 Task: Select the Sydney, Melbourne Time as time zone for the schedule.
Action: Mouse moved to (294, 159)
Screenshot: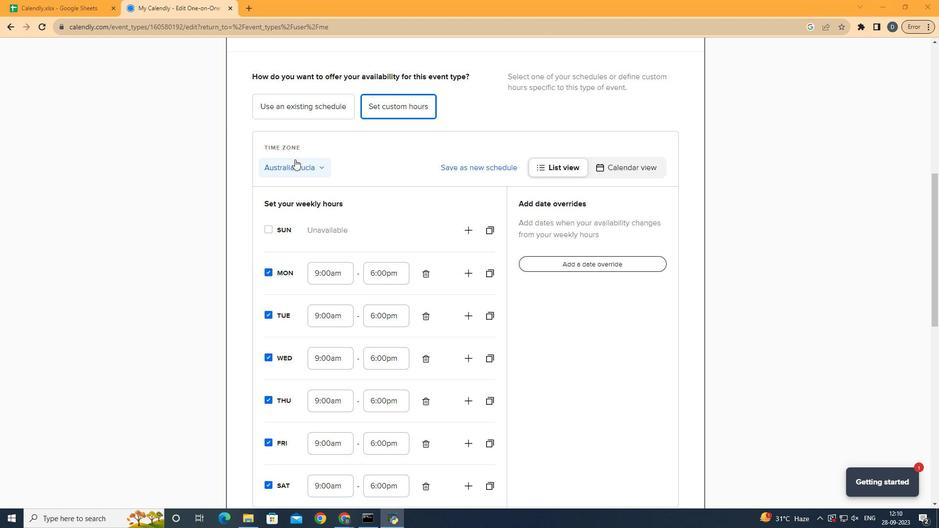 
Action: Mouse pressed left at (294, 159)
Screenshot: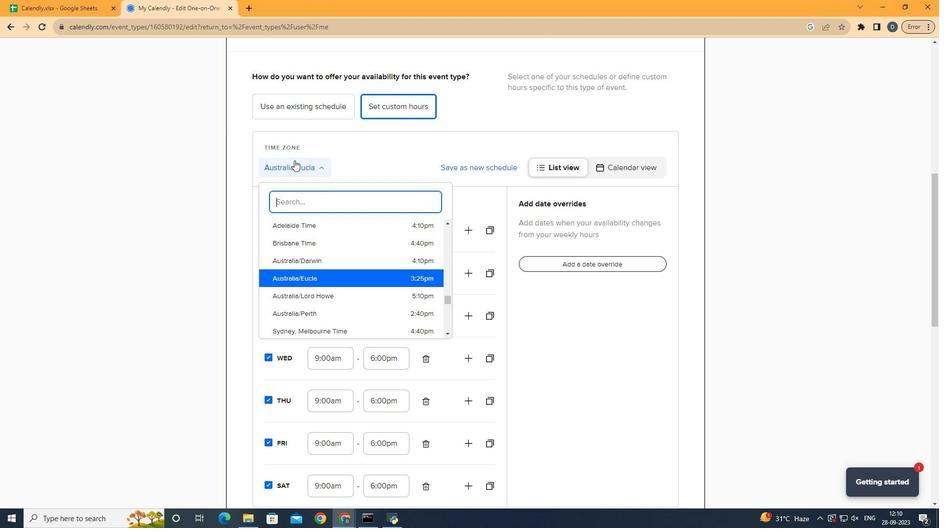 
Action: Mouse moved to (336, 262)
Screenshot: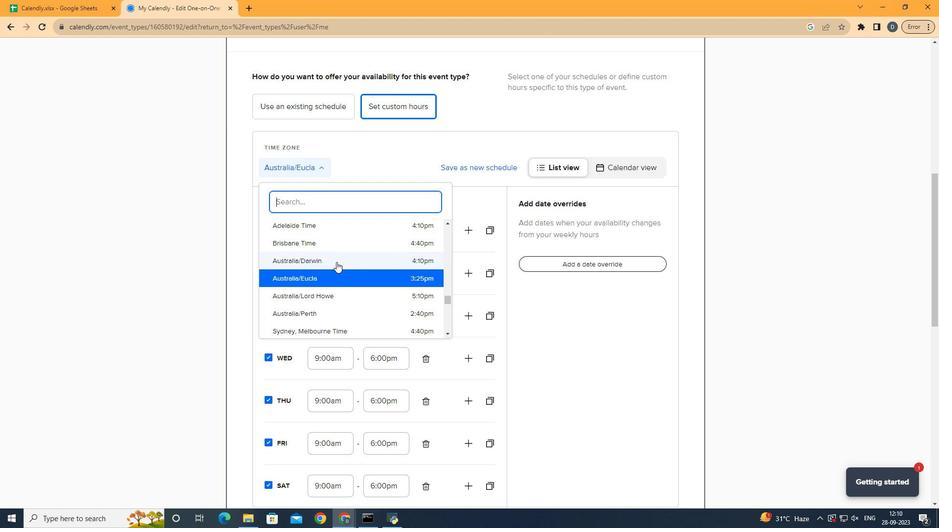 
Action: Mouse scrolled (336, 261) with delta (0, 0)
Screenshot: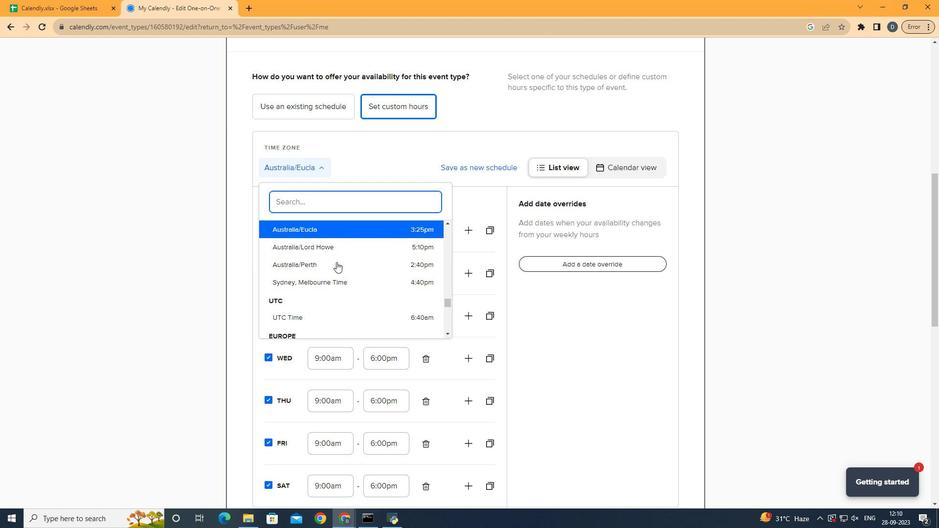 
Action: Mouse moved to (323, 278)
Screenshot: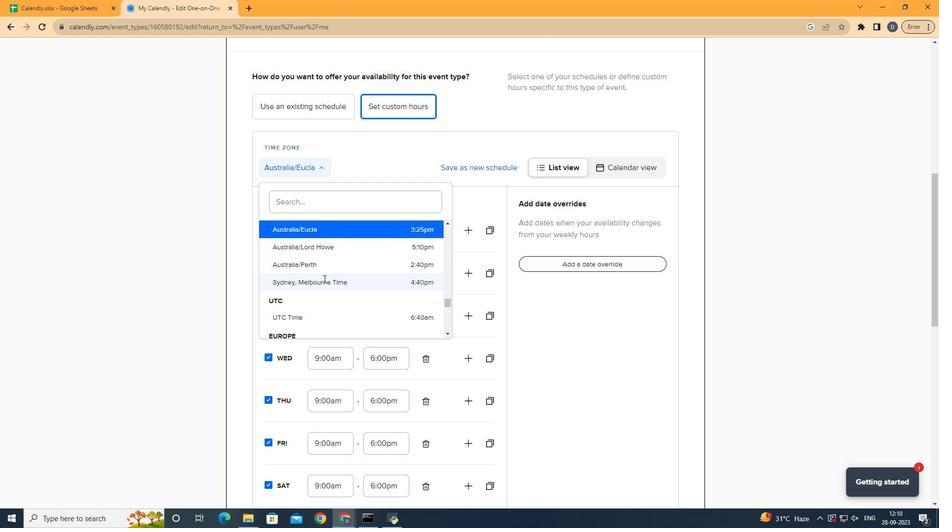 
Action: Mouse pressed left at (323, 278)
Screenshot: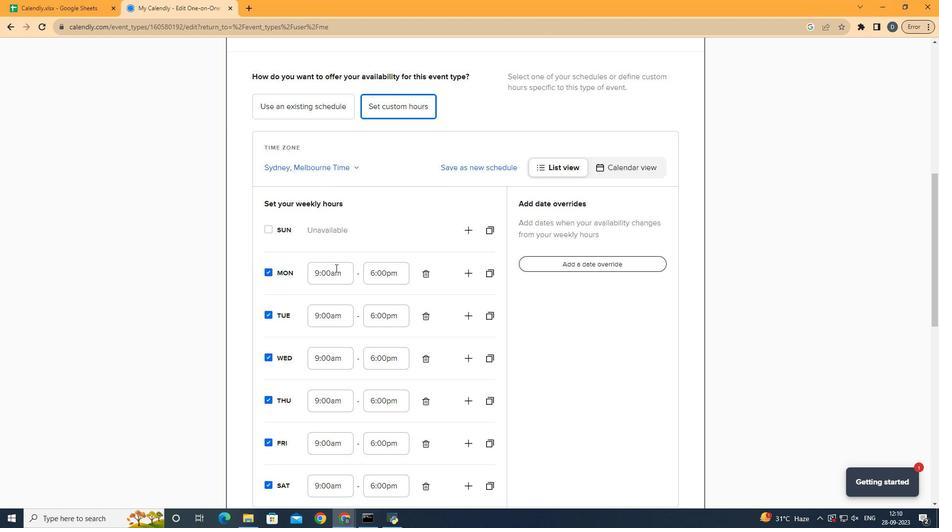 
Action: Mouse moved to (395, 203)
Screenshot: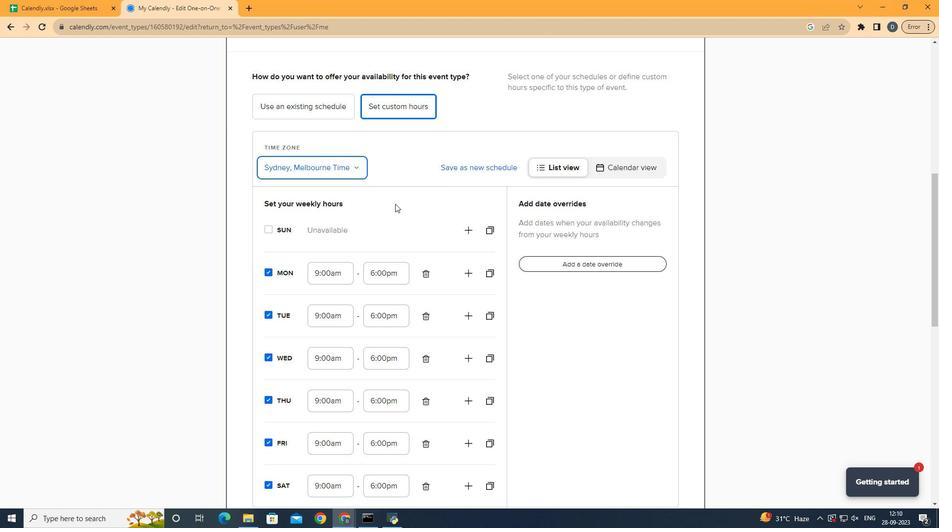 
